 Task: For each checklist item in a checklist named "backlog".
Action: Mouse moved to (1009, 82)
Screenshot: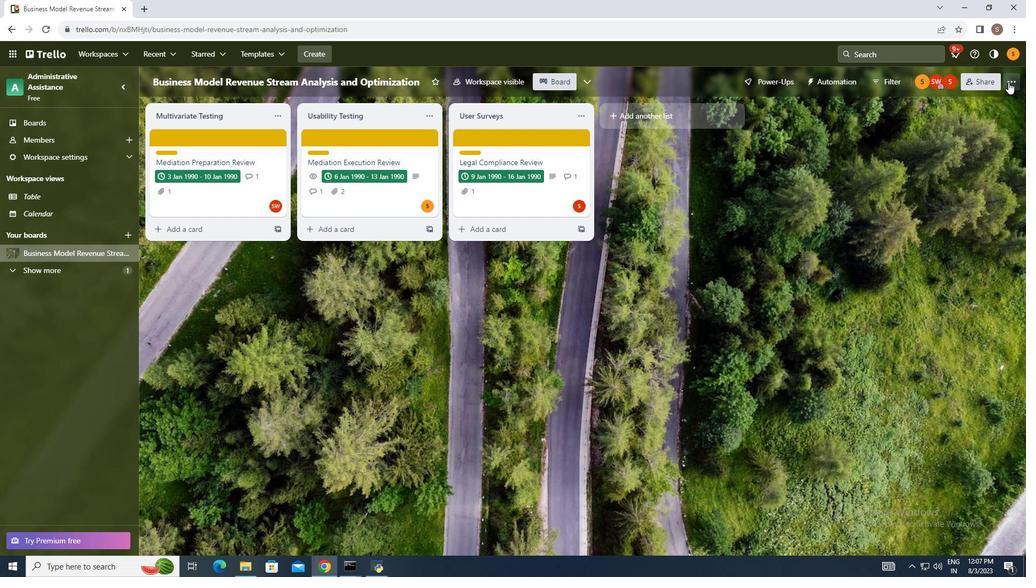 
Action: Mouse pressed left at (1009, 82)
Screenshot: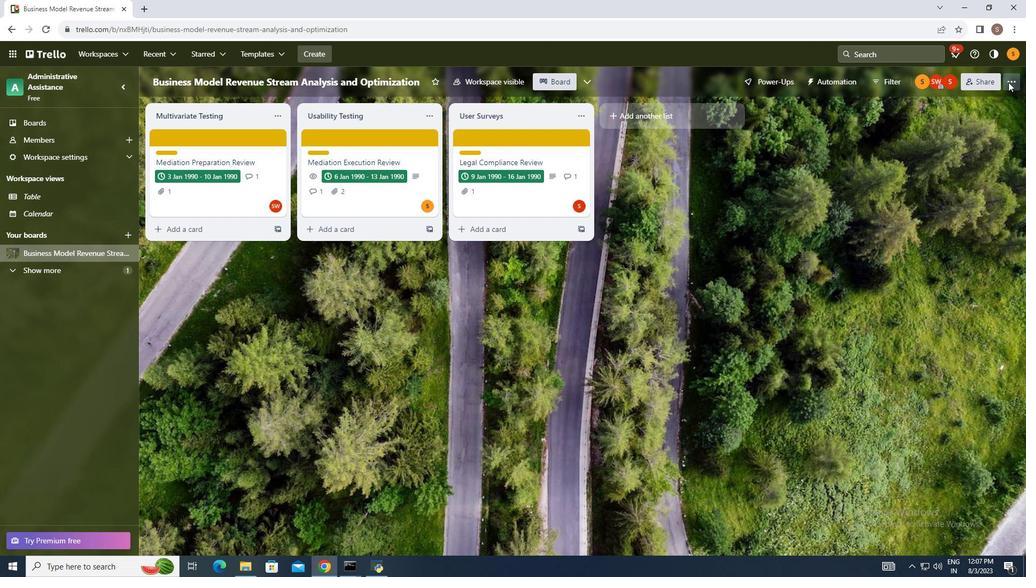 
Action: Mouse moved to (928, 222)
Screenshot: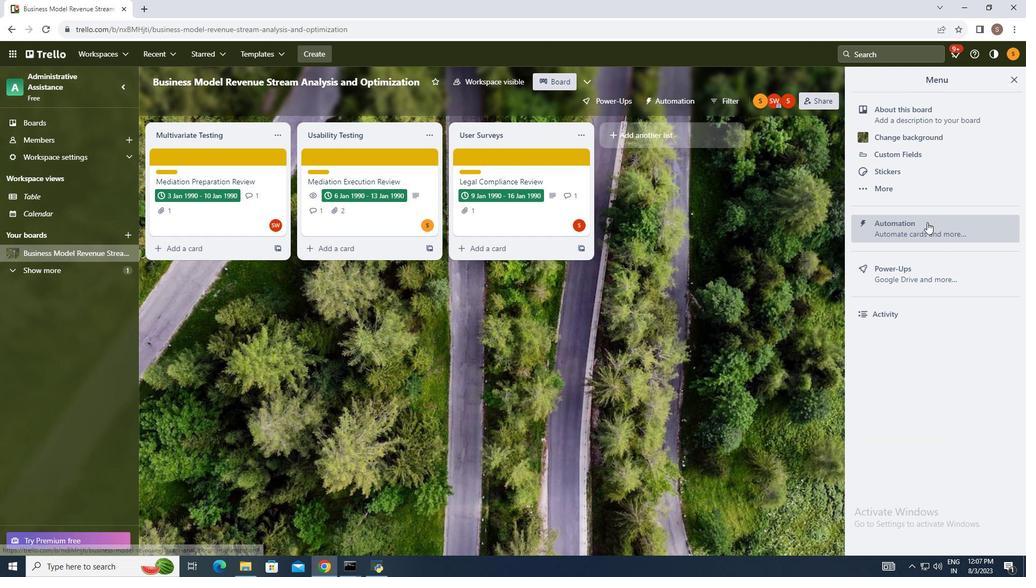 
Action: Mouse pressed left at (928, 222)
Screenshot: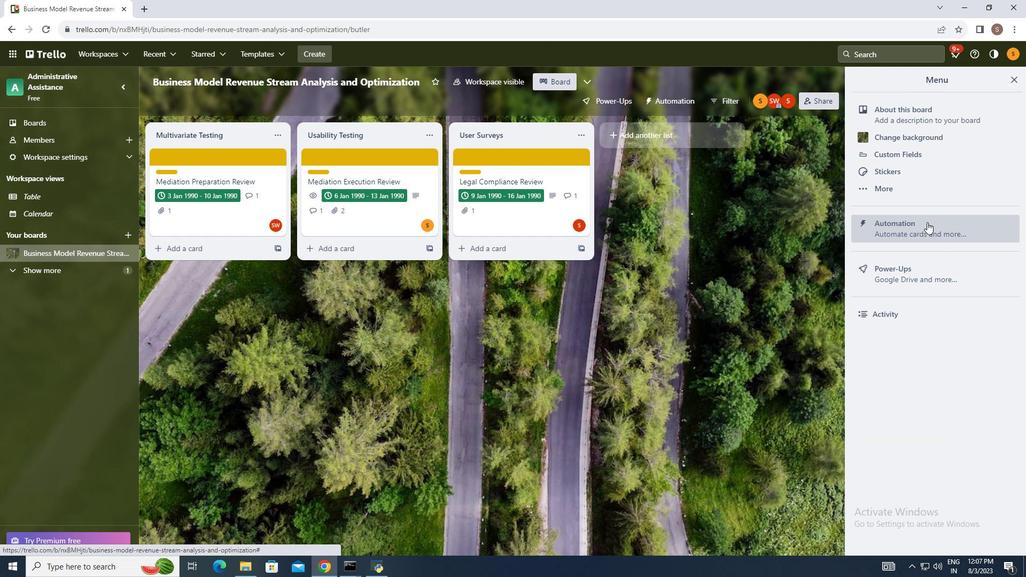 
Action: Mouse moved to (214, 277)
Screenshot: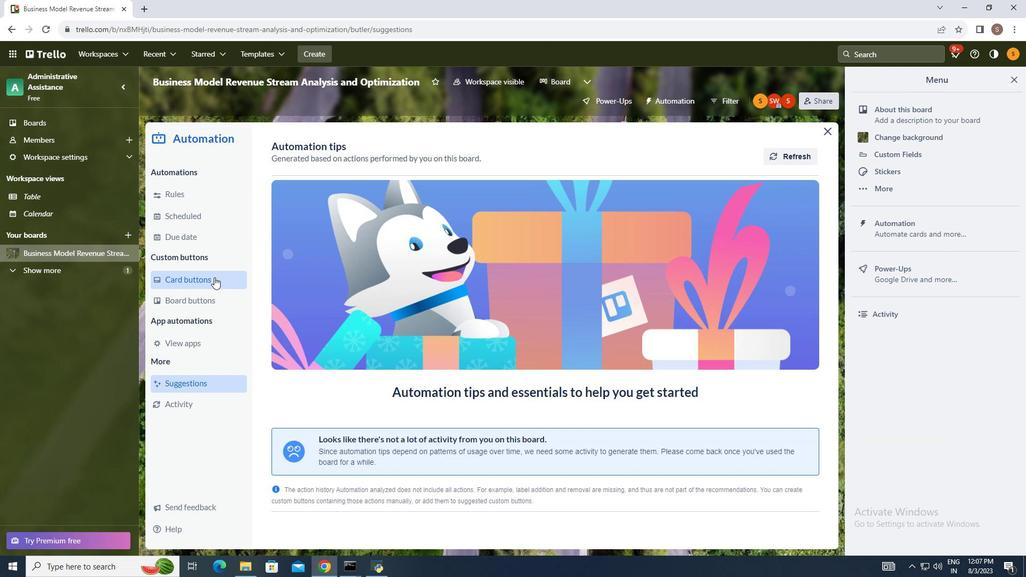 
Action: Mouse pressed left at (214, 277)
Screenshot: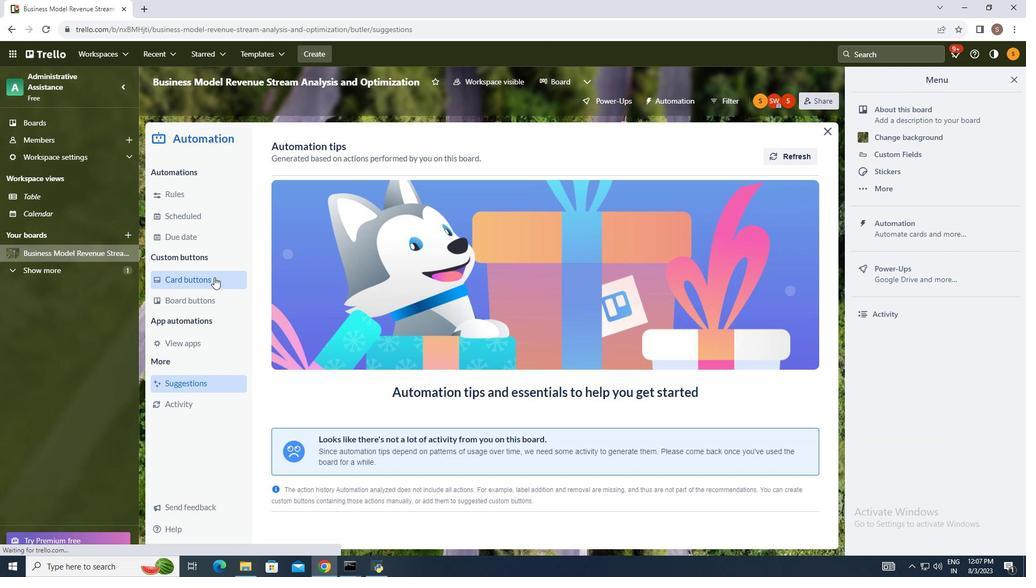 
Action: Mouse moved to (790, 150)
Screenshot: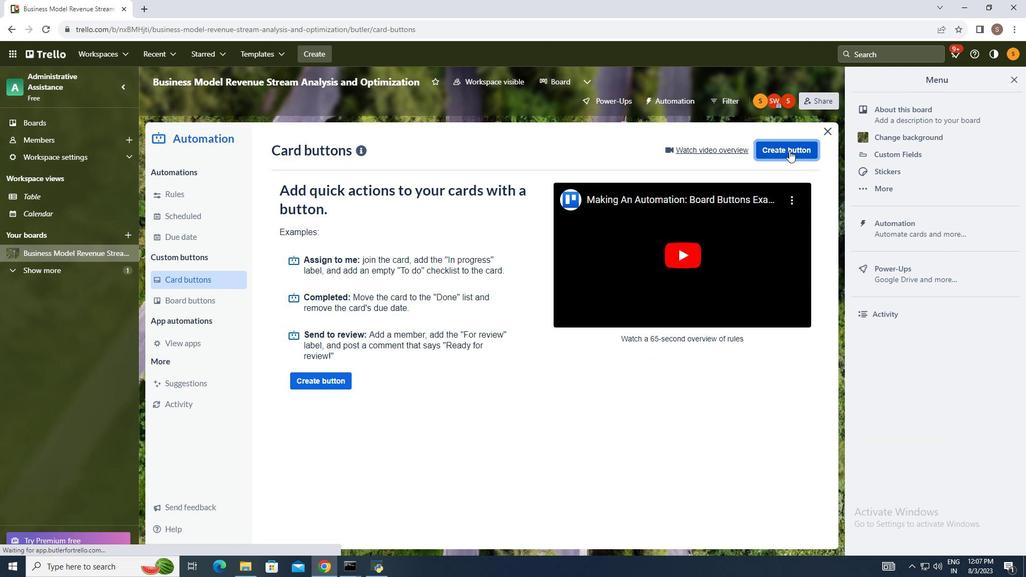 
Action: Mouse pressed left at (790, 150)
Screenshot: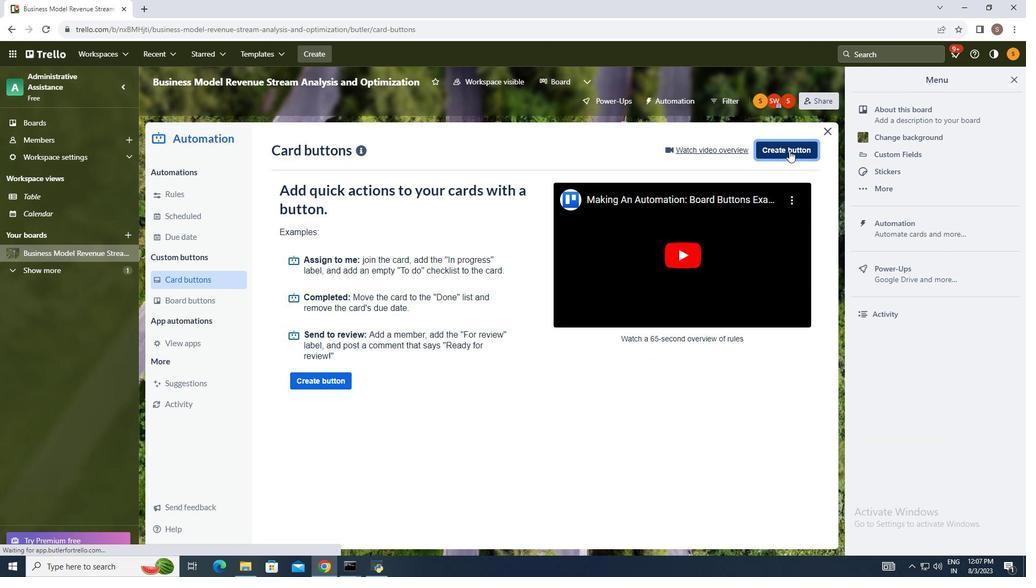 
Action: Mouse moved to (533, 296)
Screenshot: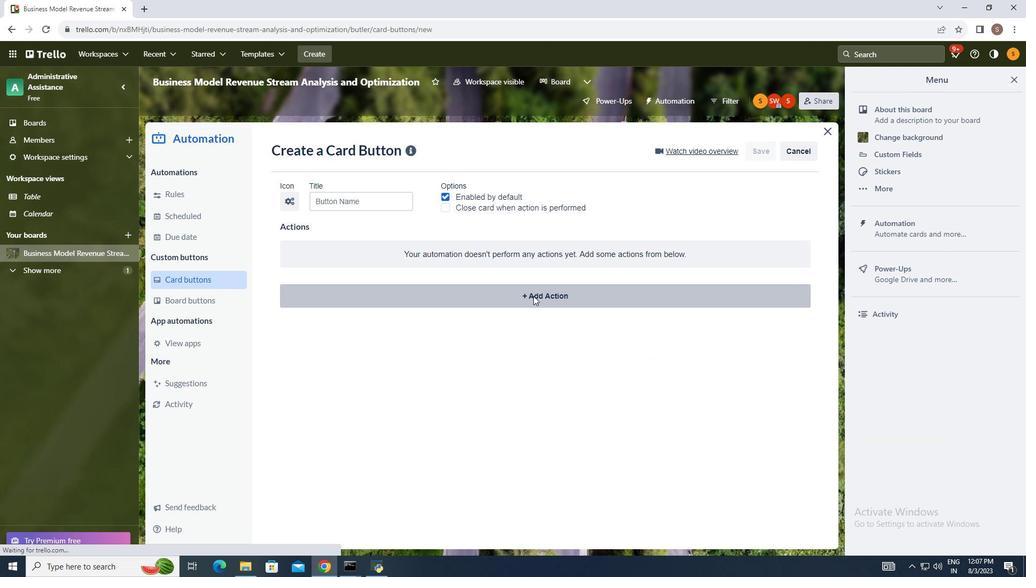 
Action: Mouse pressed left at (533, 296)
Screenshot: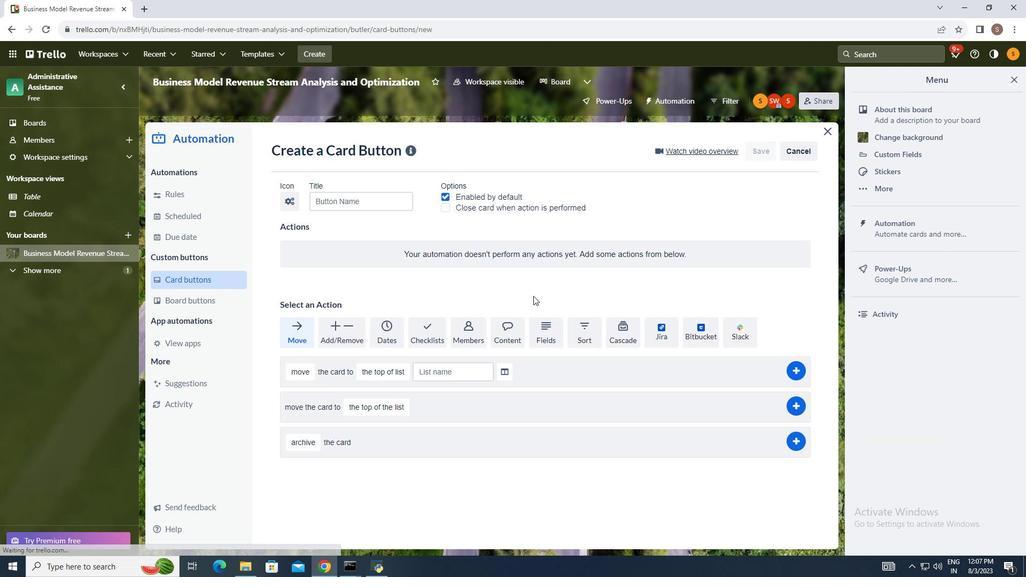 
Action: Mouse moved to (622, 331)
Screenshot: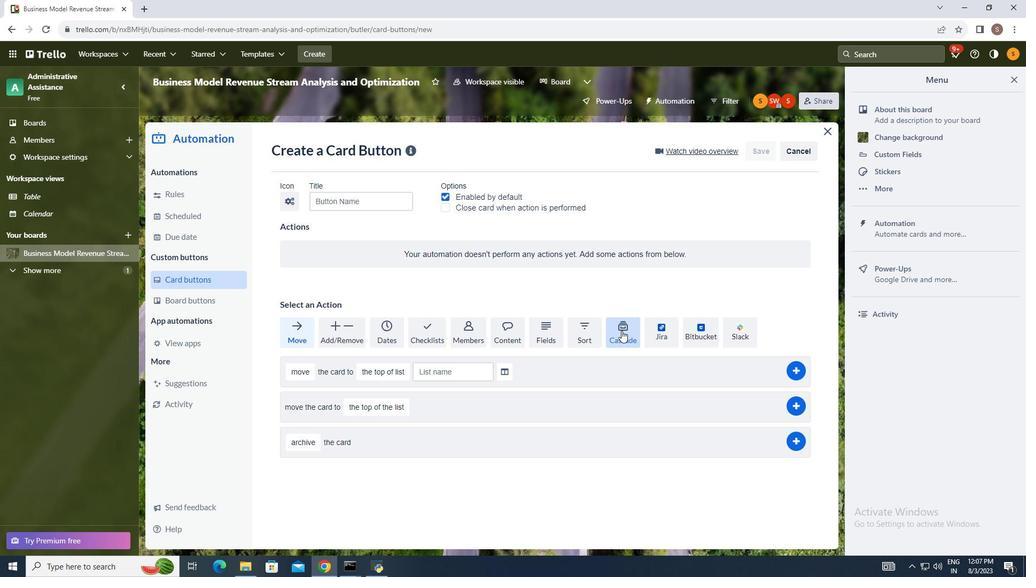 
Action: Mouse pressed left at (622, 331)
Screenshot: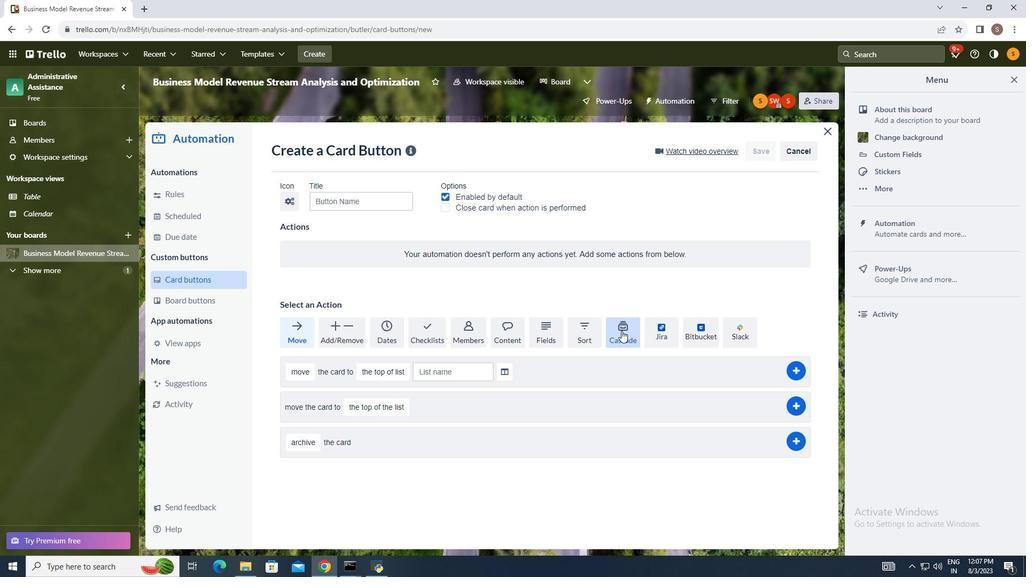 
Action: Mouse moved to (519, 376)
Screenshot: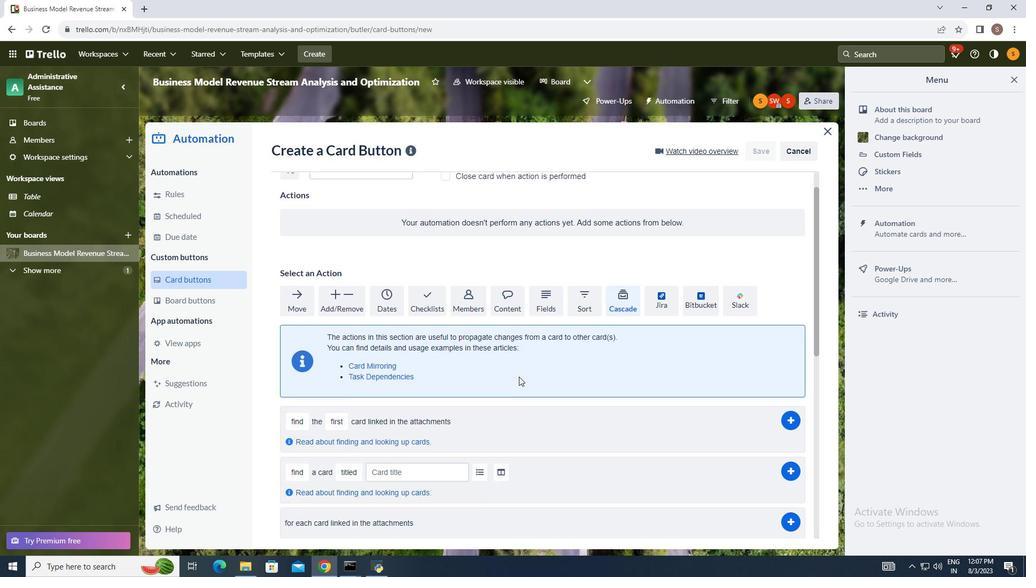 
Action: Mouse scrolled (519, 376) with delta (0, 0)
Screenshot: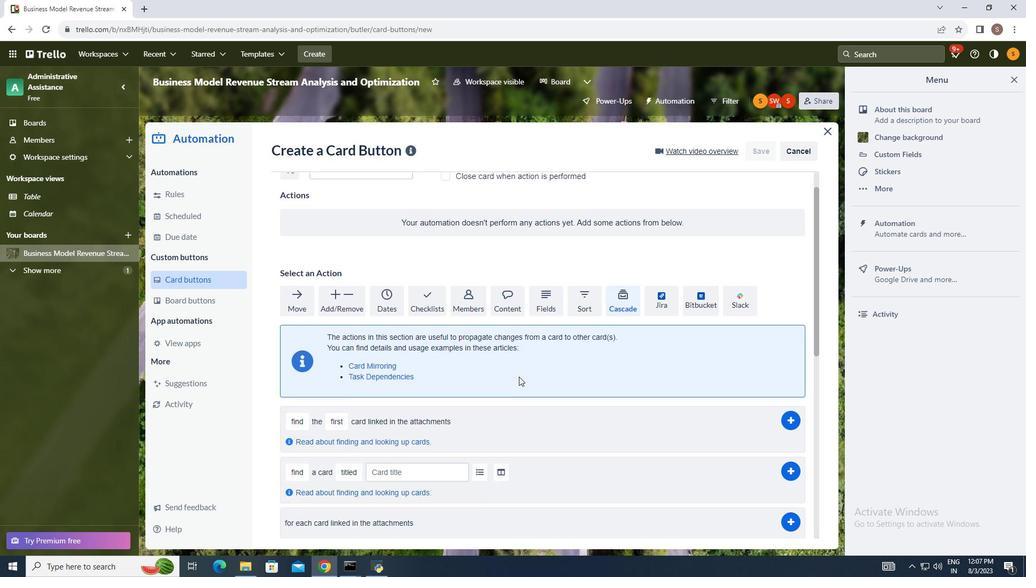 
Action: Mouse moved to (519, 376)
Screenshot: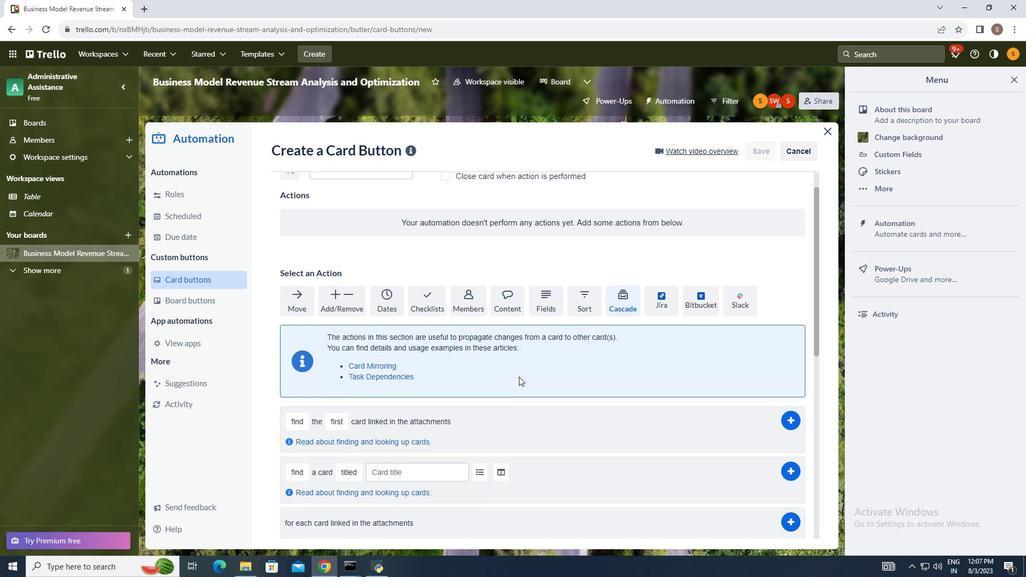 
Action: Mouse scrolled (519, 376) with delta (0, 0)
Screenshot: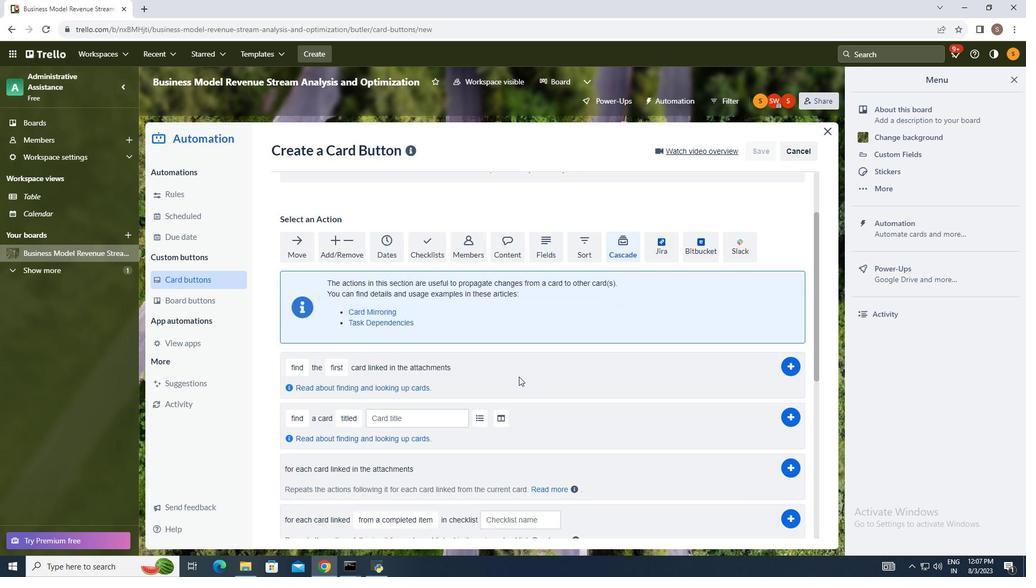 
Action: Mouse moved to (519, 377)
Screenshot: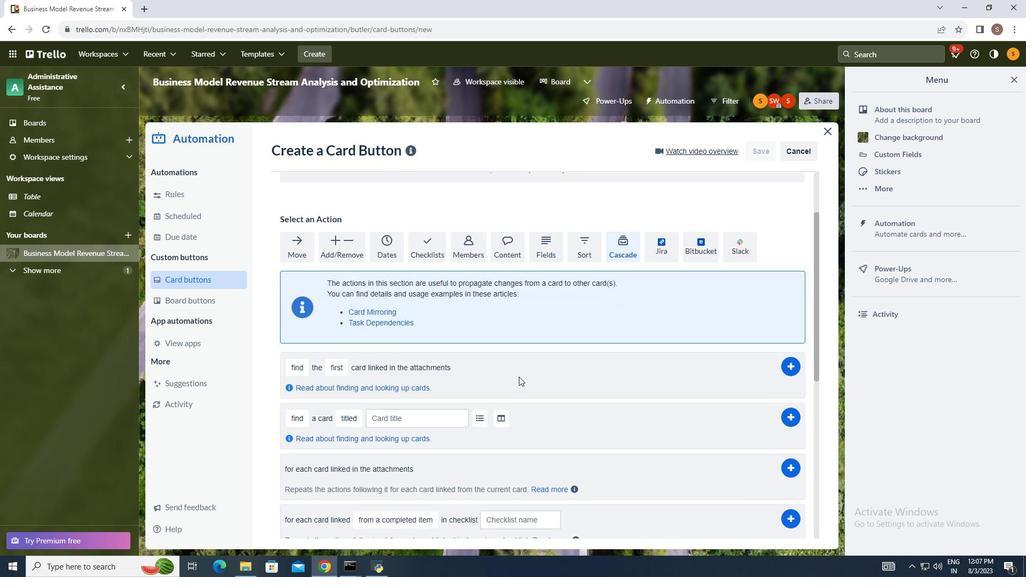 
Action: Mouse scrolled (519, 376) with delta (0, 0)
Screenshot: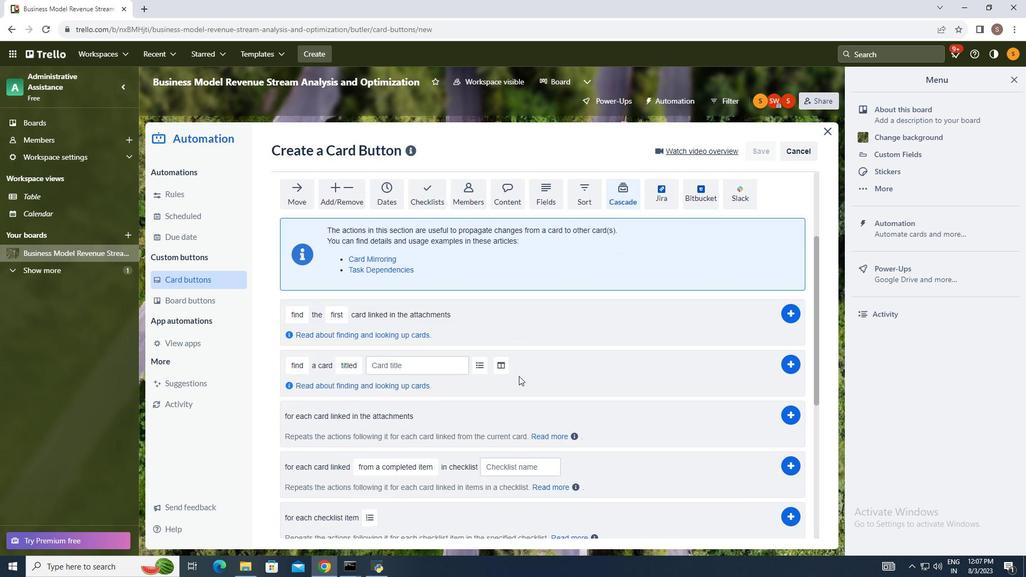 
Action: Mouse scrolled (519, 376) with delta (0, 0)
Screenshot: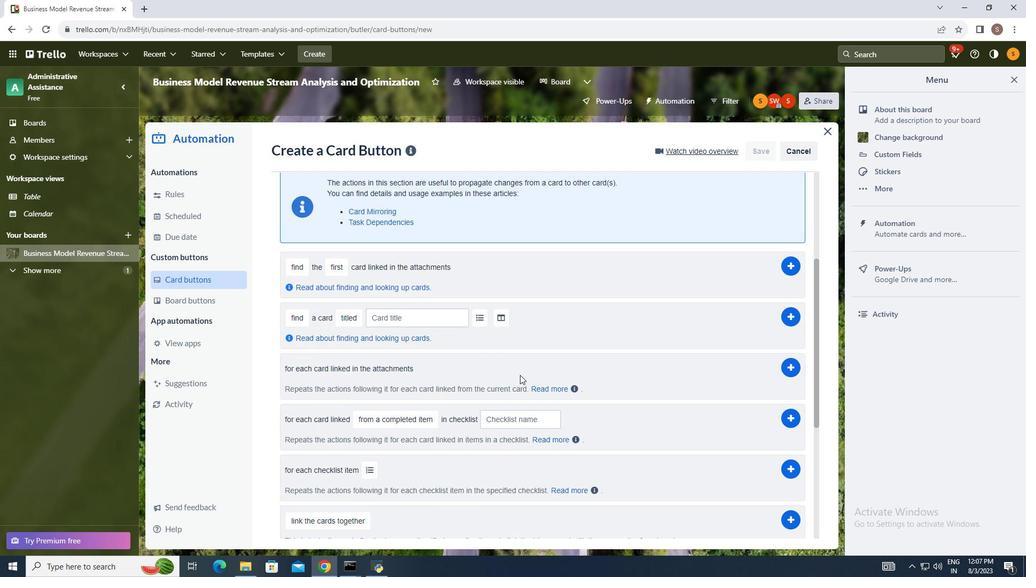 
Action: Mouse moved to (519, 375)
Screenshot: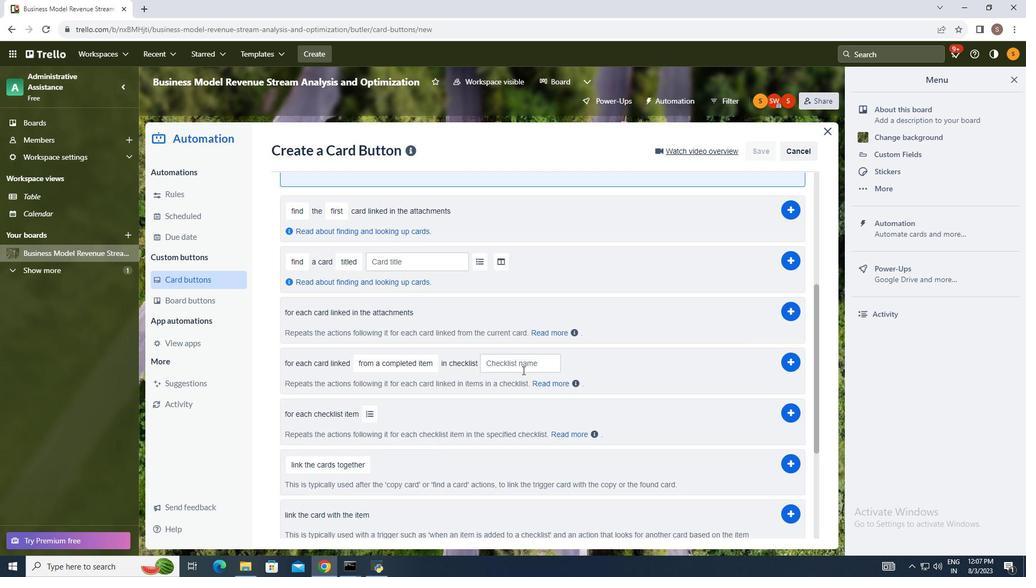 
Action: Mouse scrolled (519, 374) with delta (0, 0)
Screenshot: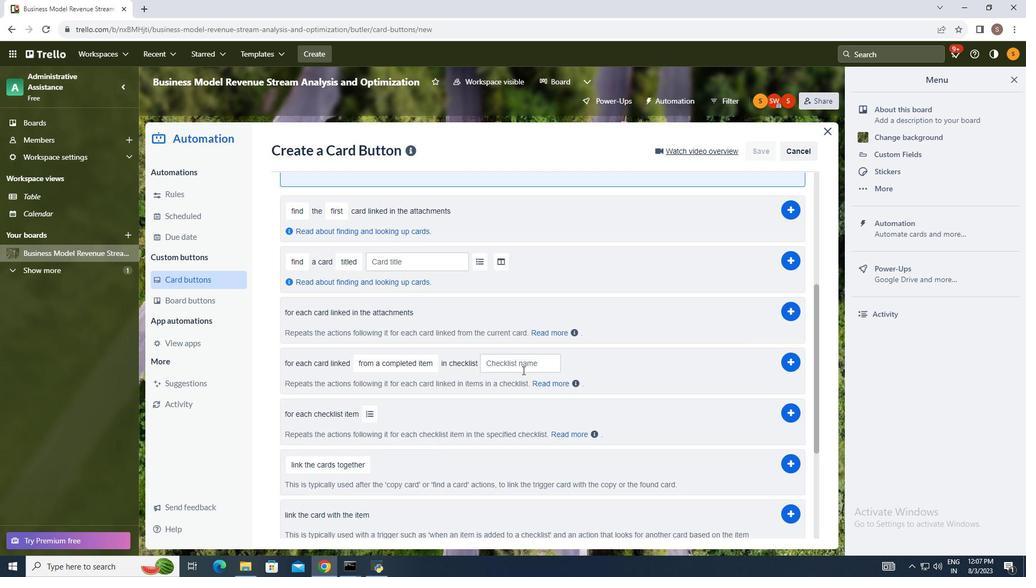 
Action: Mouse moved to (369, 389)
Screenshot: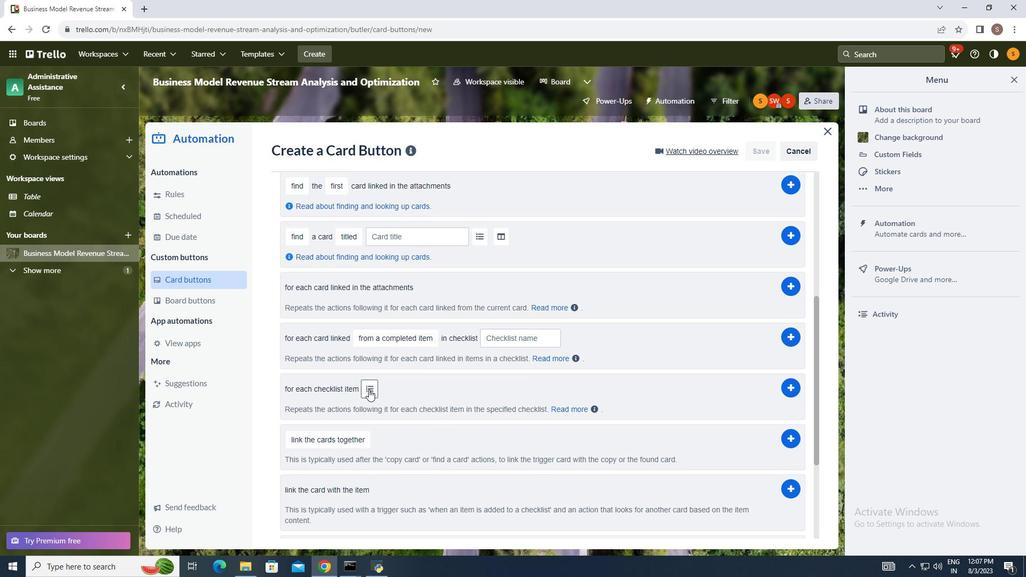 
Action: Mouse pressed left at (369, 389)
Screenshot: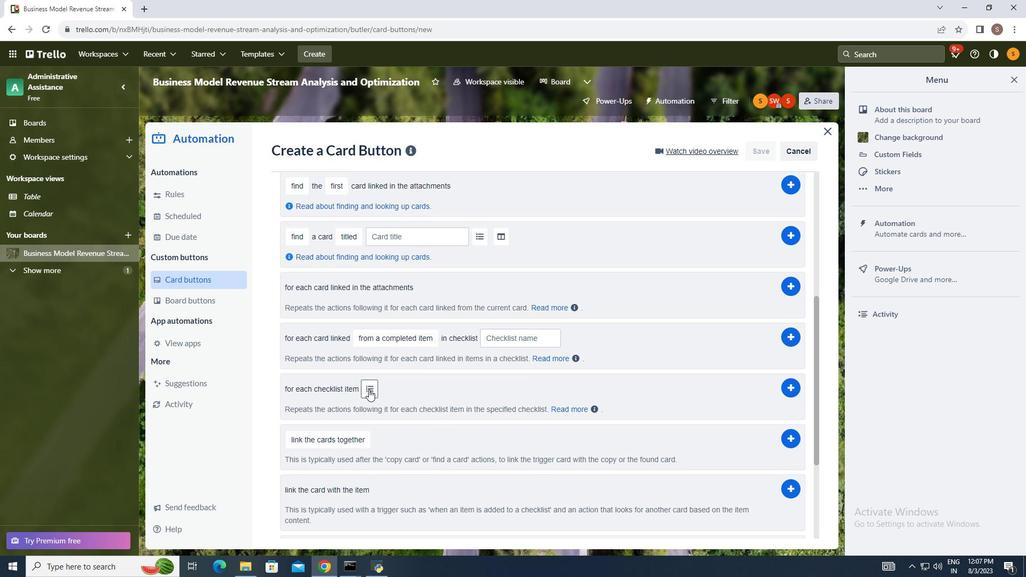 
Action: Mouse moved to (463, 392)
Screenshot: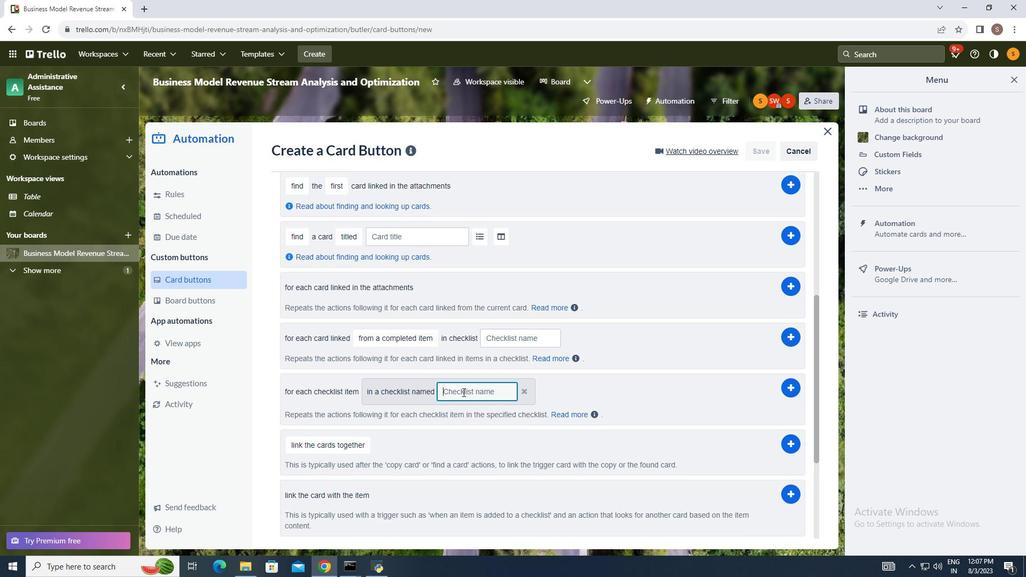 
Action: Mouse pressed left at (463, 392)
Screenshot: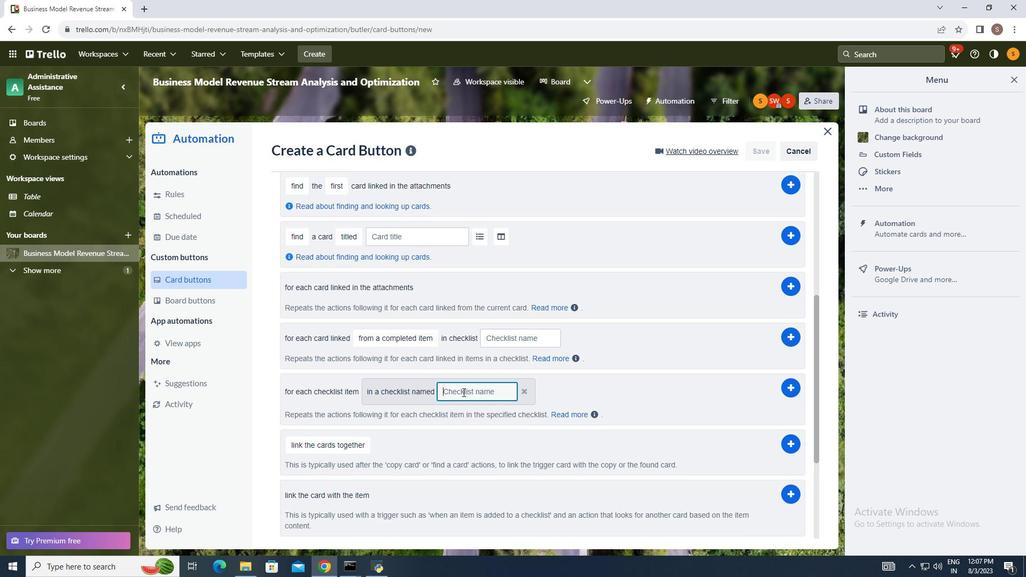 
Action: Mouse moved to (464, 430)
Screenshot: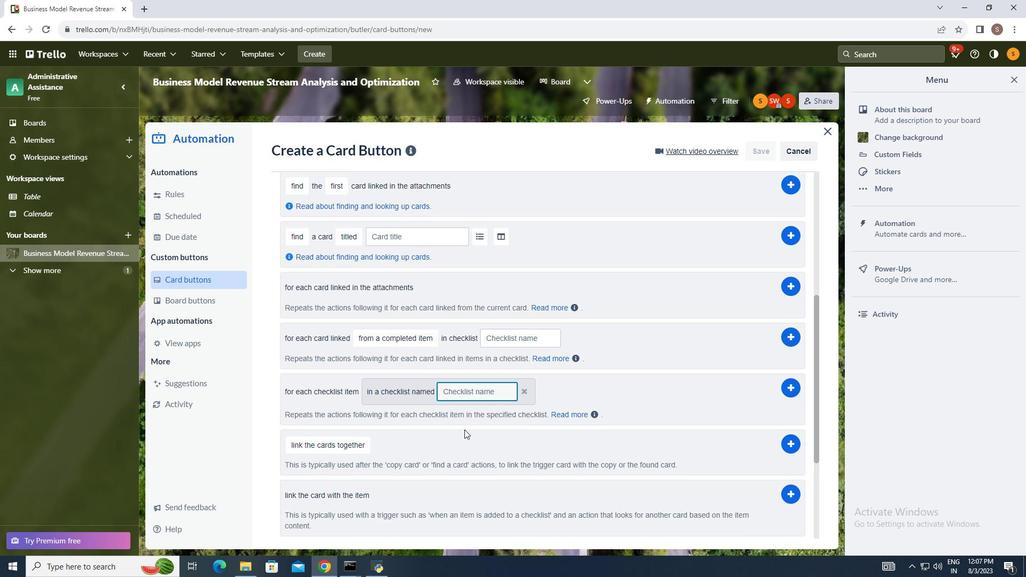 
Action: Key pressed backlog
Screenshot: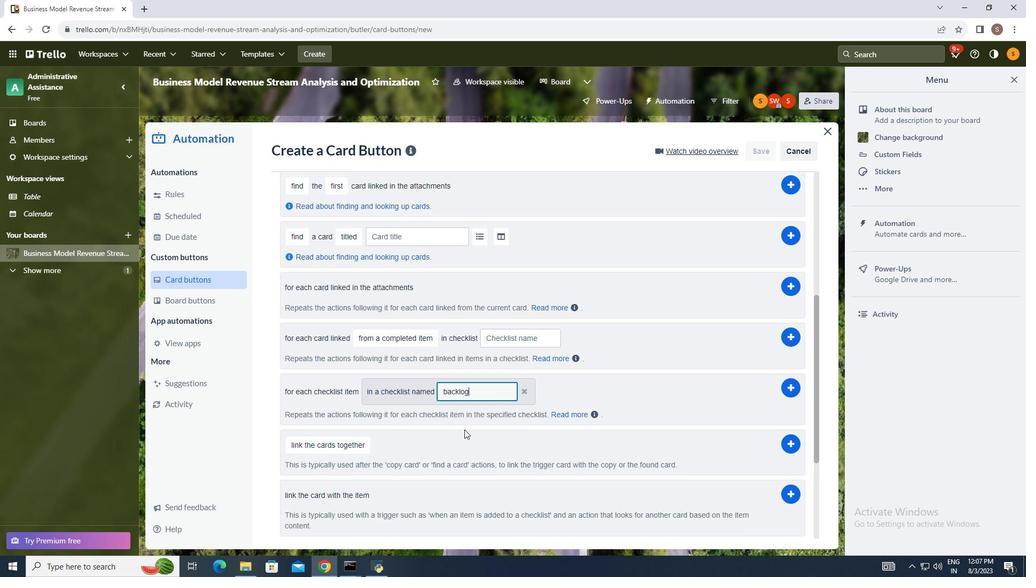 
Action: Mouse moved to (790, 388)
Screenshot: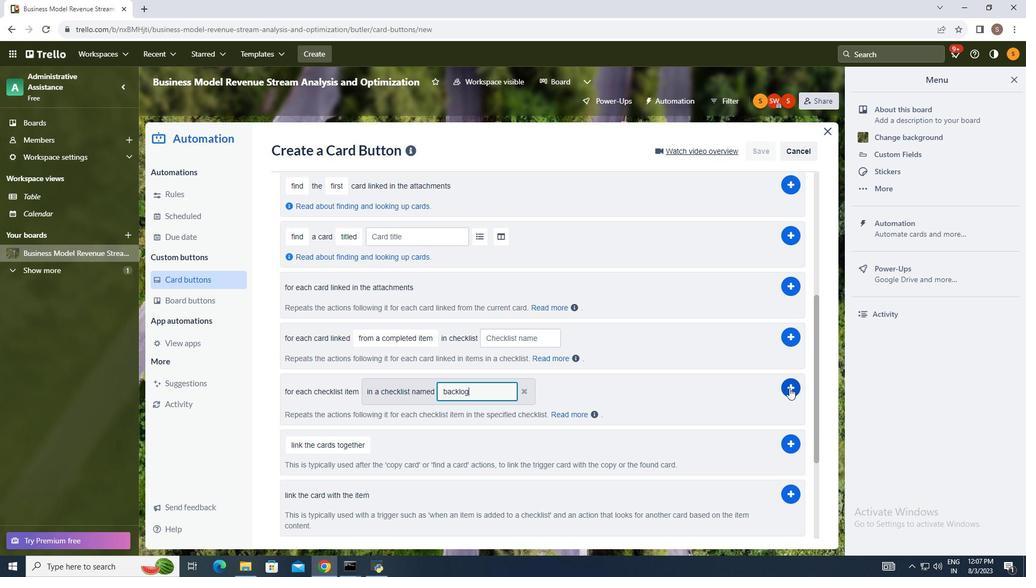 
Action: Mouse pressed left at (790, 388)
Screenshot: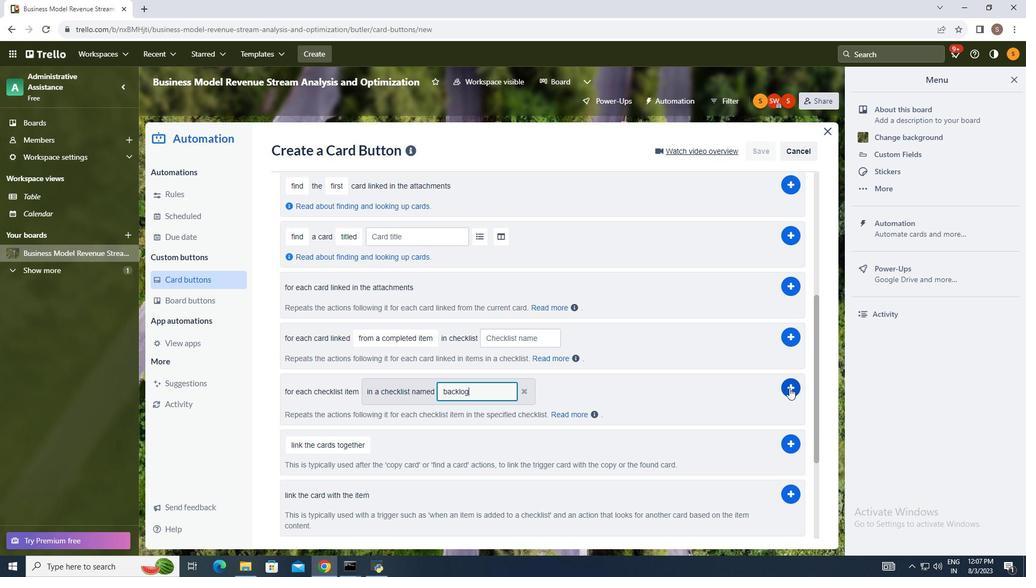 
